 Task: Create Issue Issue0000000349 in Backlog  in Scrum Project Project0000000070 in Jira. Create Issue Issue0000000350 in Backlog  in Scrum Project Project0000000070 in Jira. Change IN PROGRESS as Status of Issue Issue0000000342 in Backlog  in Scrum Project Project0000000069 in Jira. Change IN PROGRESS as Status of Issue Issue0000000344 in Backlog  in Scrum Project Project0000000069 in Jira. Change IN PROGRESS as Status of Issue Issue0000000346 in Backlog  in Scrum Project Project0000000070 in Jira
Action: Mouse moved to (467, 460)
Screenshot: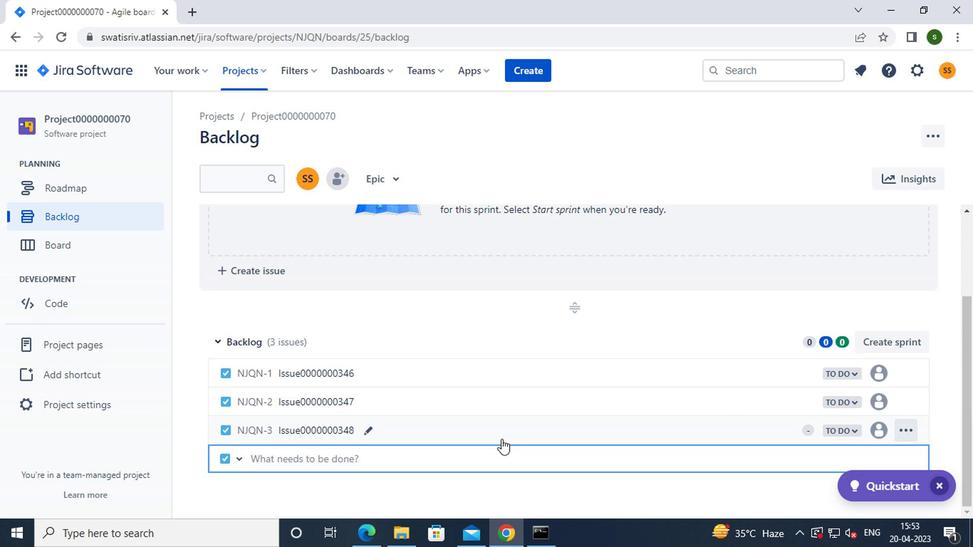 
Action: Key pressed <Key.caps_lock><Key.caps_lock>i<Key.caps_lock>ssue0000000349<Key.enter>
Screenshot: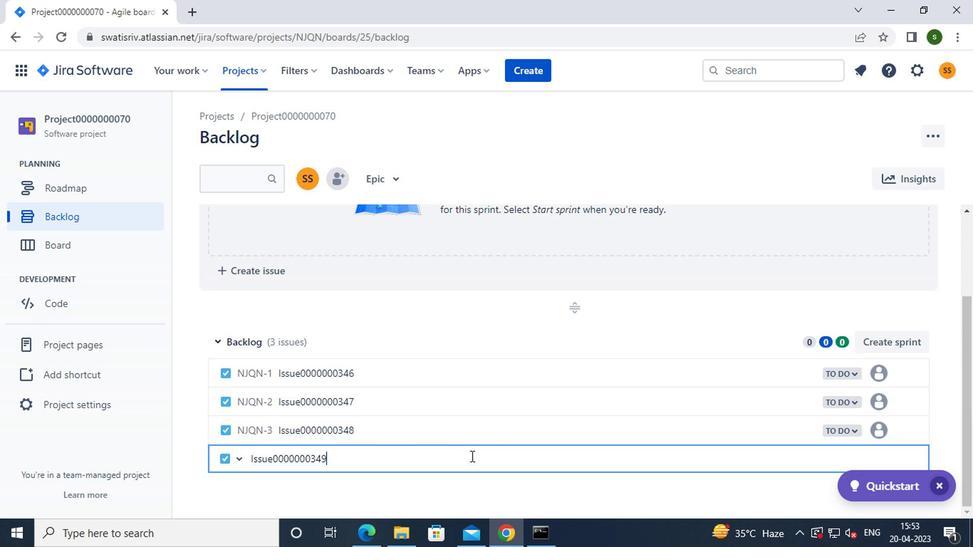 
Action: Mouse moved to (454, 487)
Screenshot: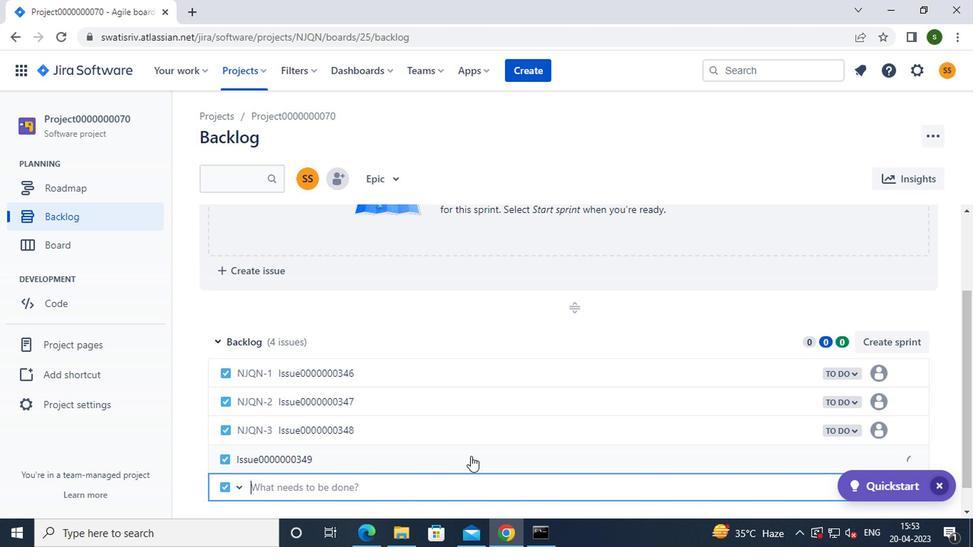 
Action: Key pressed <Key.caps_lock>i<Key.caps_lock>ssue0000000350<Key.enter>
Screenshot: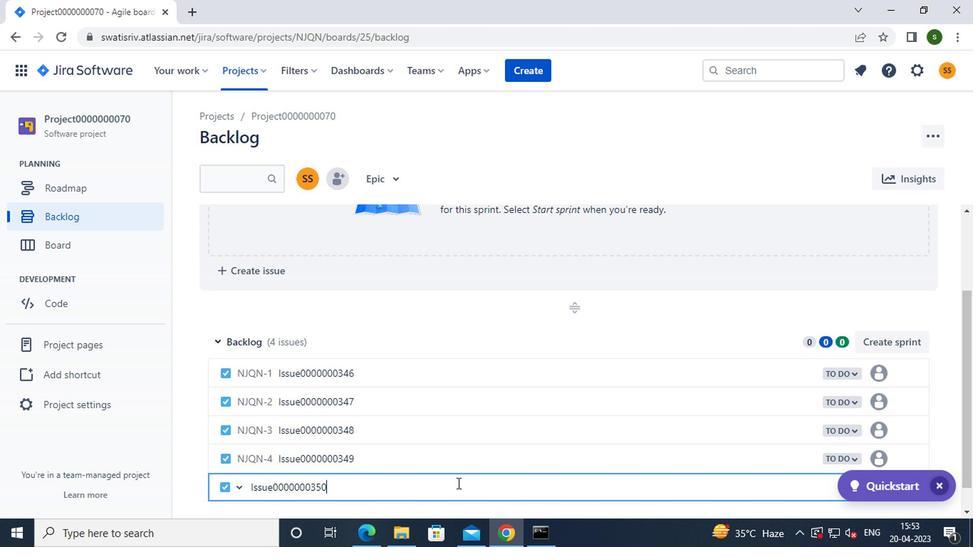 
Action: Mouse moved to (243, 64)
Screenshot: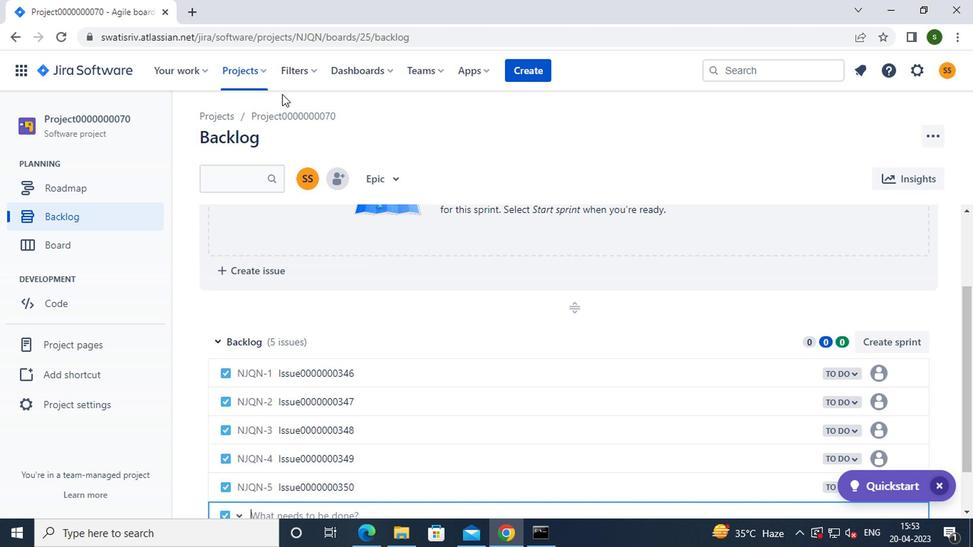 
Action: Mouse pressed left at (243, 64)
Screenshot: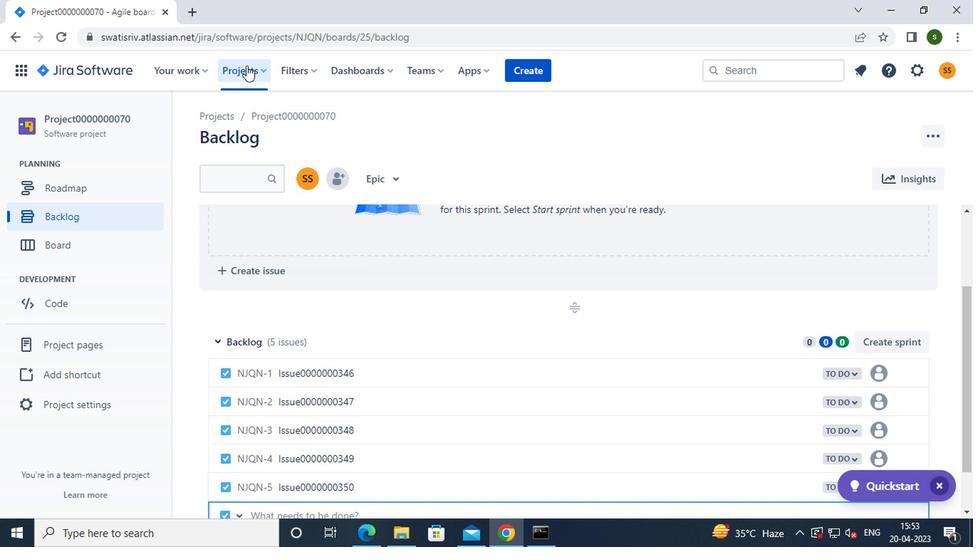 
Action: Mouse moved to (311, 182)
Screenshot: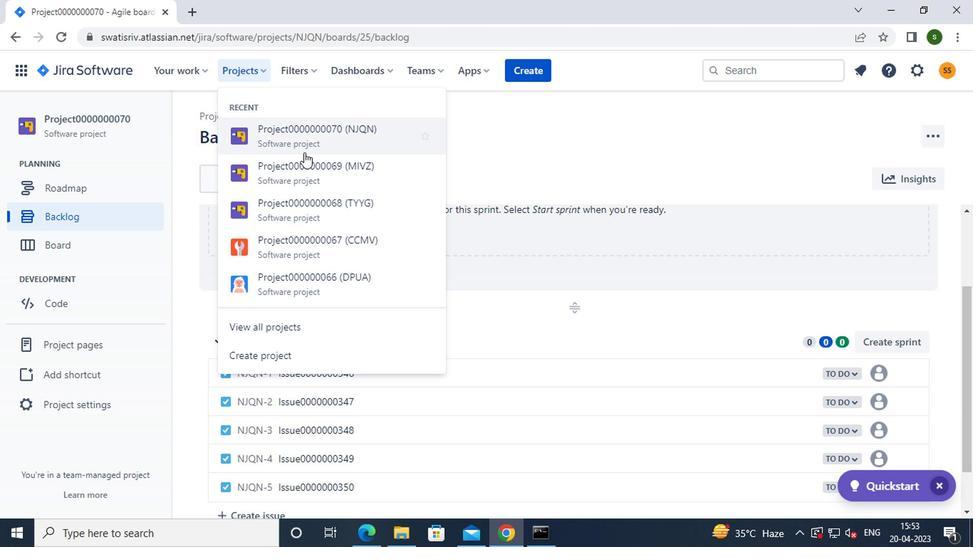 
Action: Mouse pressed left at (311, 182)
Screenshot: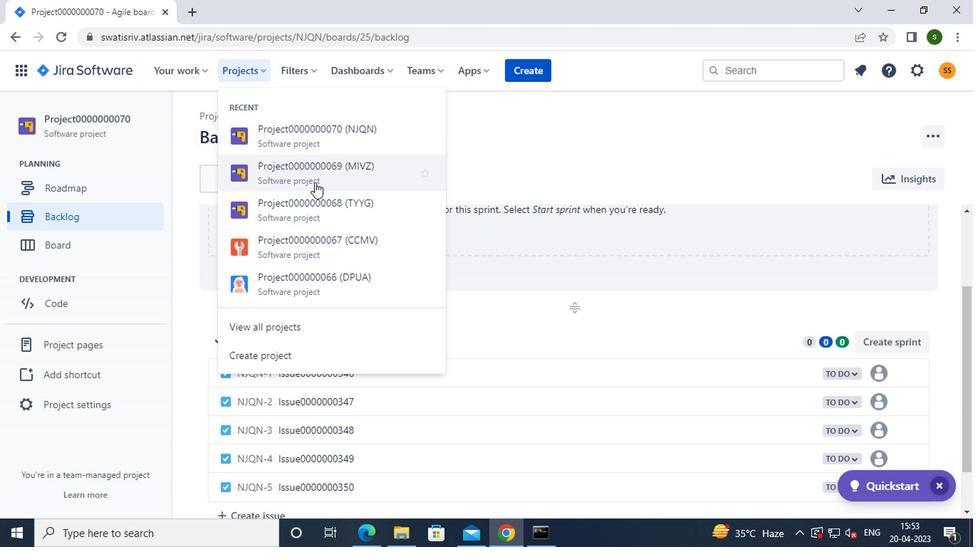 
Action: Mouse moved to (108, 214)
Screenshot: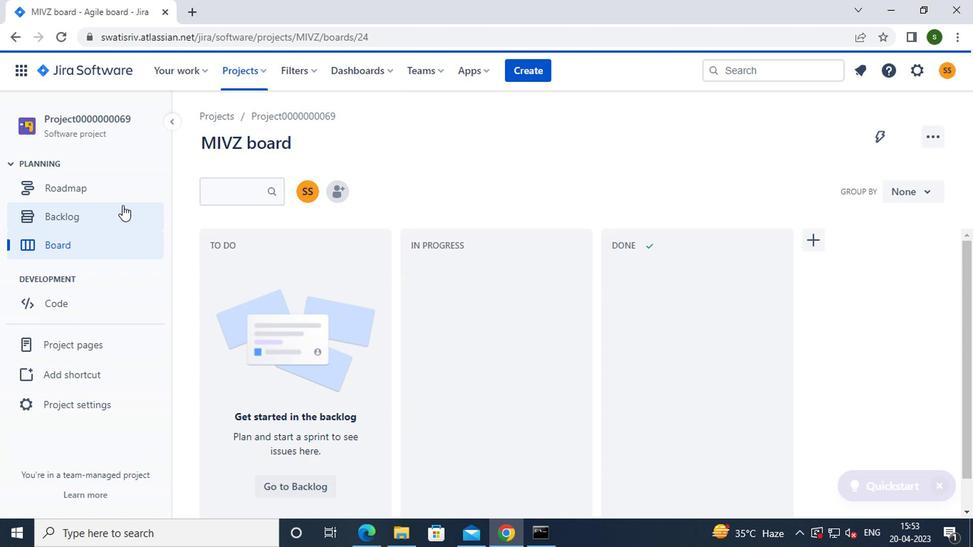 
Action: Mouse pressed left at (108, 214)
Screenshot: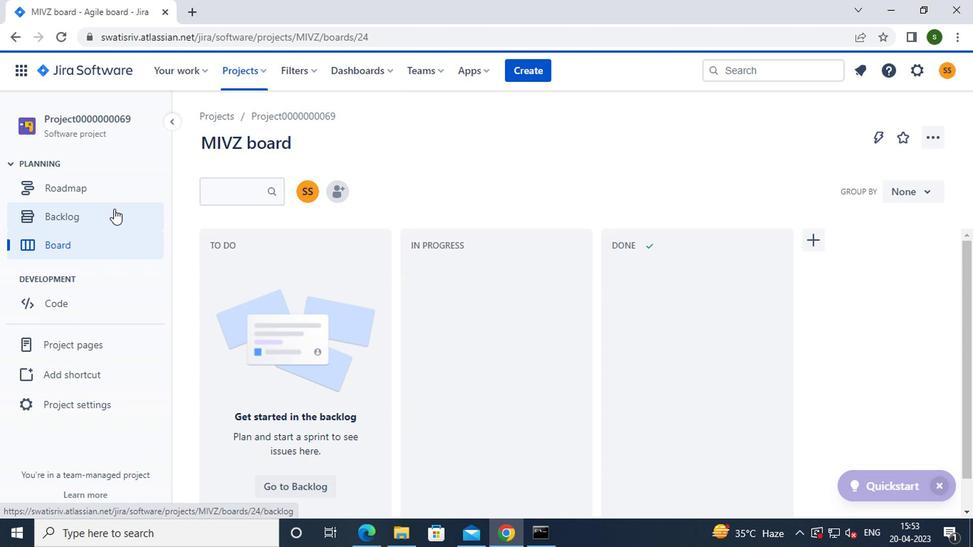 
Action: Mouse moved to (649, 348)
Screenshot: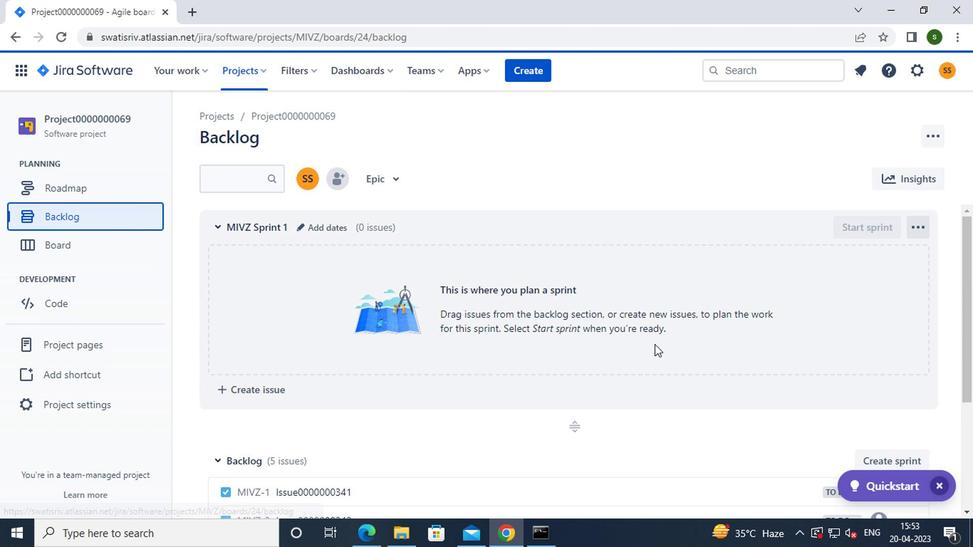 
Action: Mouse scrolled (649, 347) with delta (0, -1)
Screenshot: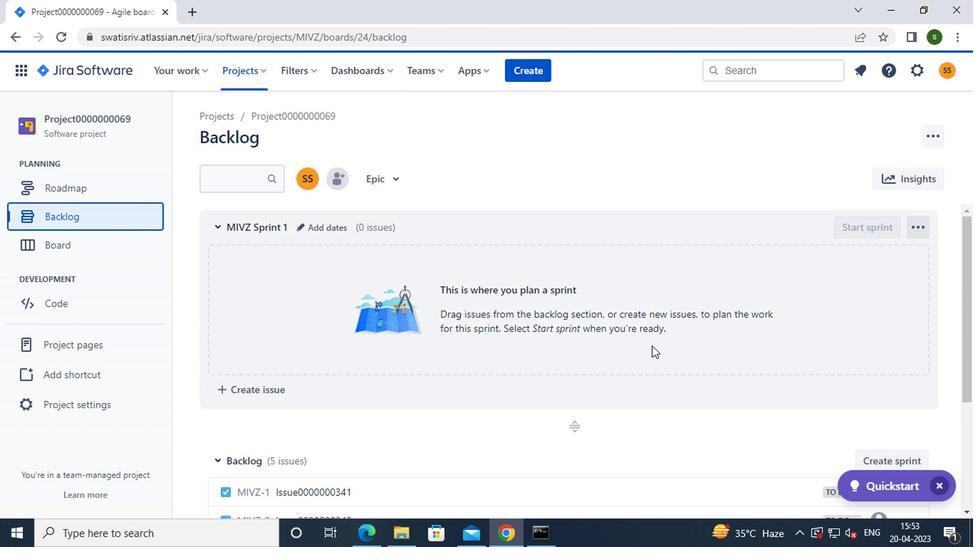 
Action: Mouse scrolled (649, 347) with delta (0, -1)
Screenshot: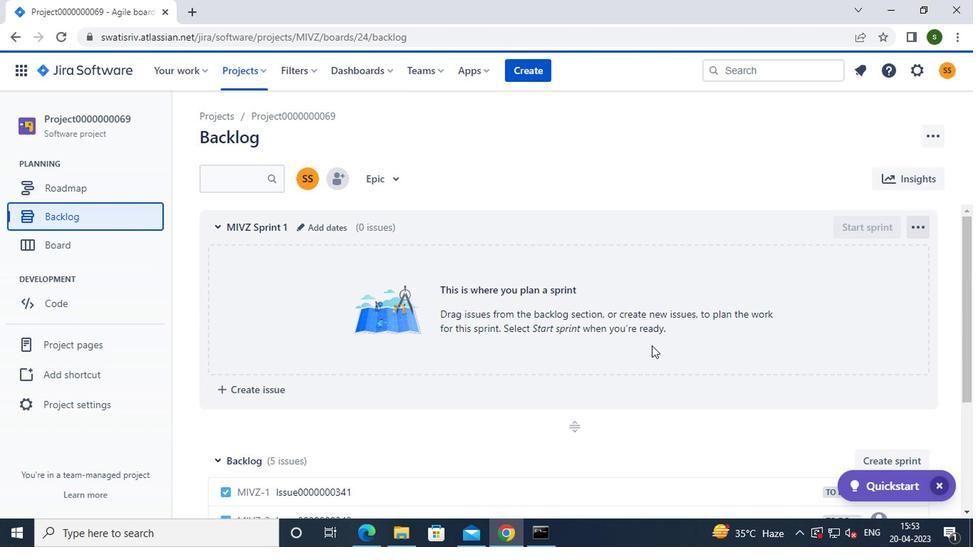 
Action: Mouse scrolled (649, 347) with delta (0, -1)
Screenshot: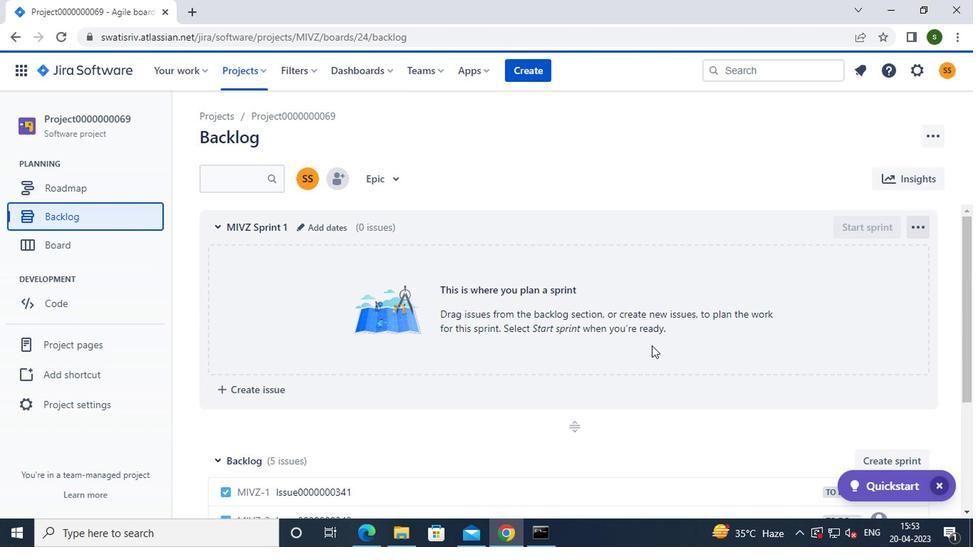 
Action: Mouse scrolled (649, 347) with delta (0, -1)
Screenshot: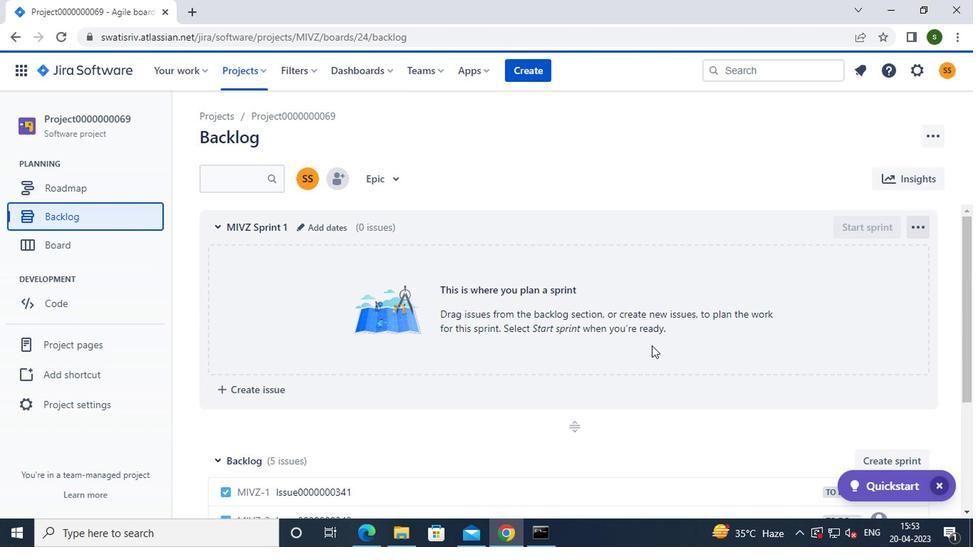 
Action: Mouse moved to (719, 338)
Screenshot: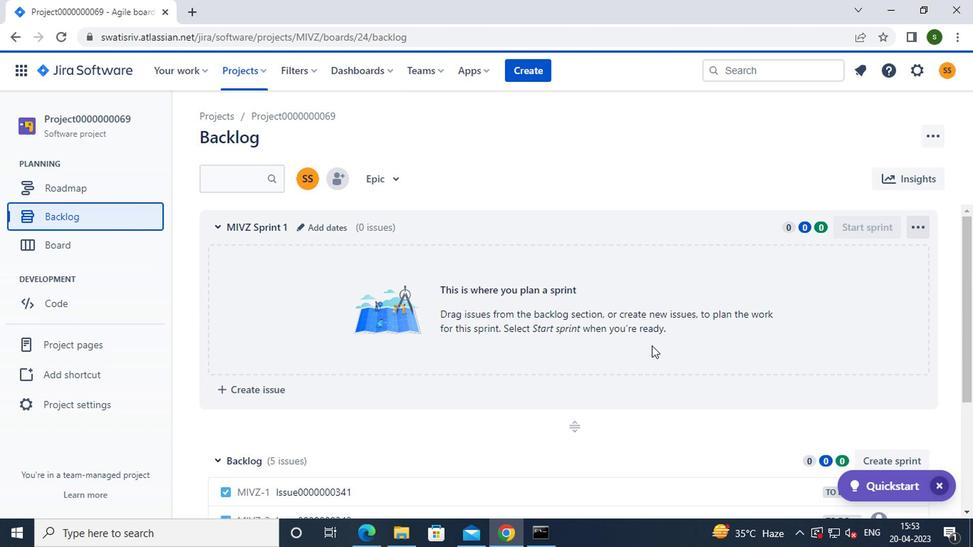 
Action: Mouse scrolled (719, 338) with delta (0, 0)
Screenshot: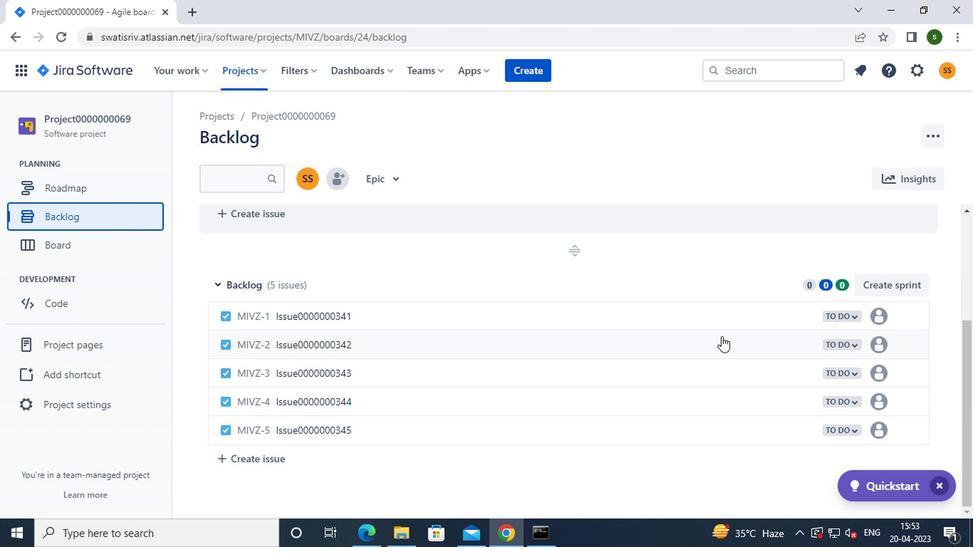
Action: Mouse moved to (848, 346)
Screenshot: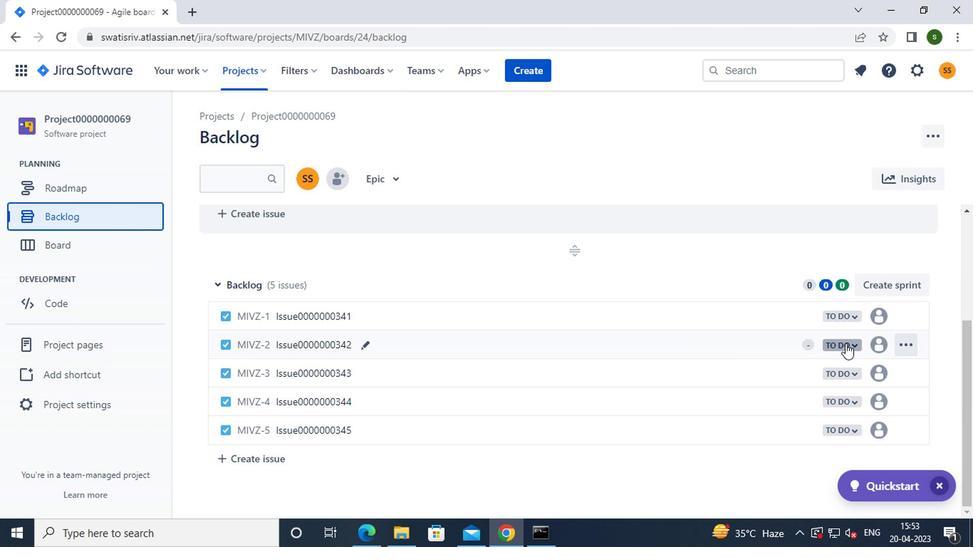 
Action: Mouse pressed left at (848, 346)
Screenshot: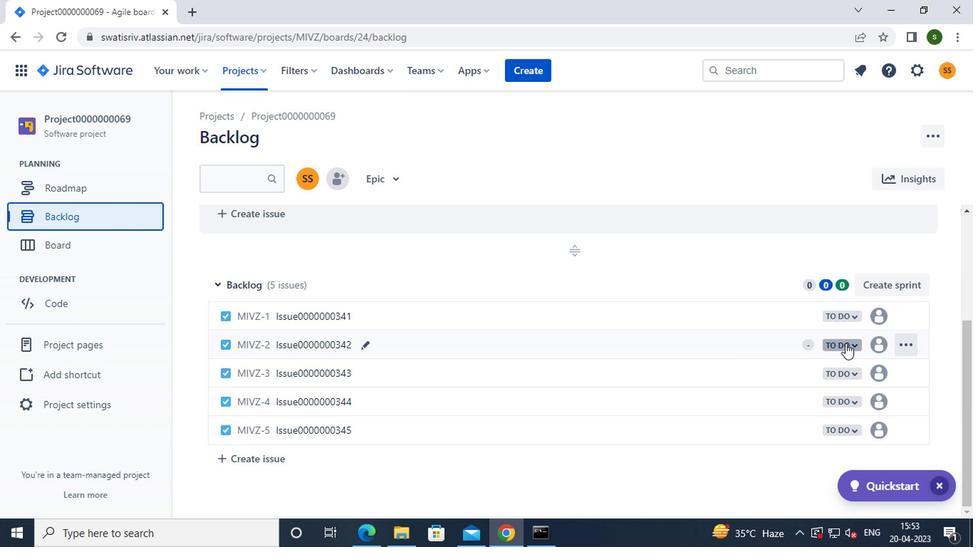 
Action: Mouse moved to (743, 374)
Screenshot: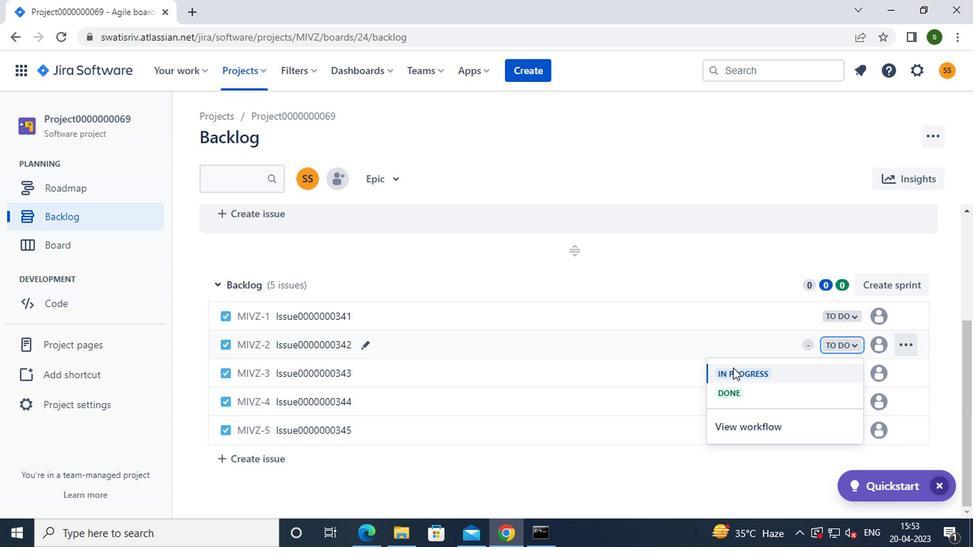 
Action: Mouse pressed left at (743, 374)
Screenshot: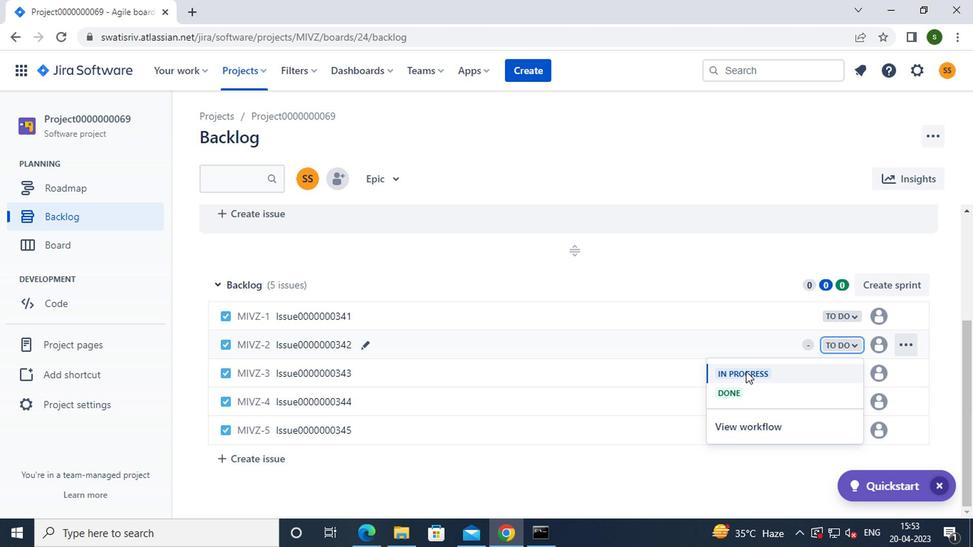 
Action: Mouse moved to (848, 400)
Screenshot: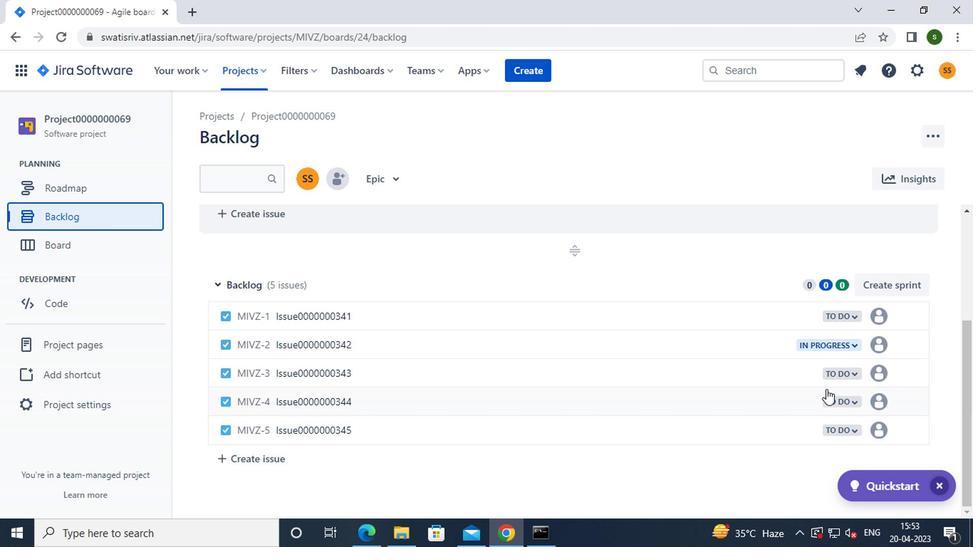 
Action: Mouse pressed left at (848, 400)
Screenshot: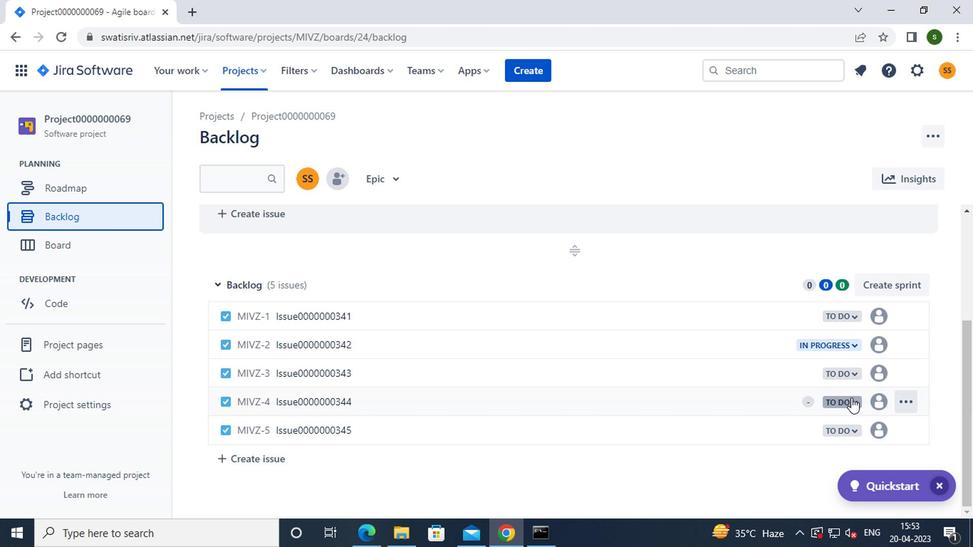 
Action: Mouse moved to (784, 431)
Screenshot: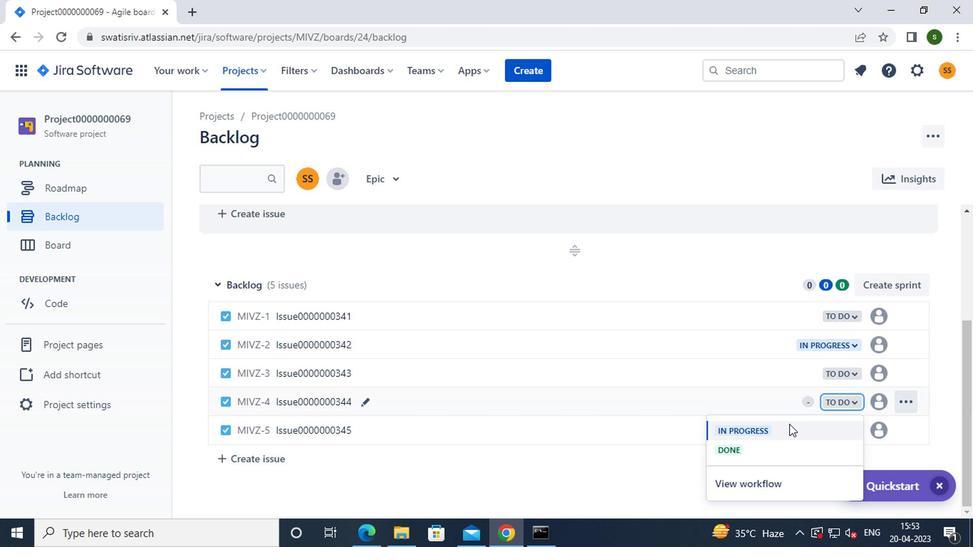 
Action: Mouse pressed left at (784, 431)
Screenshot: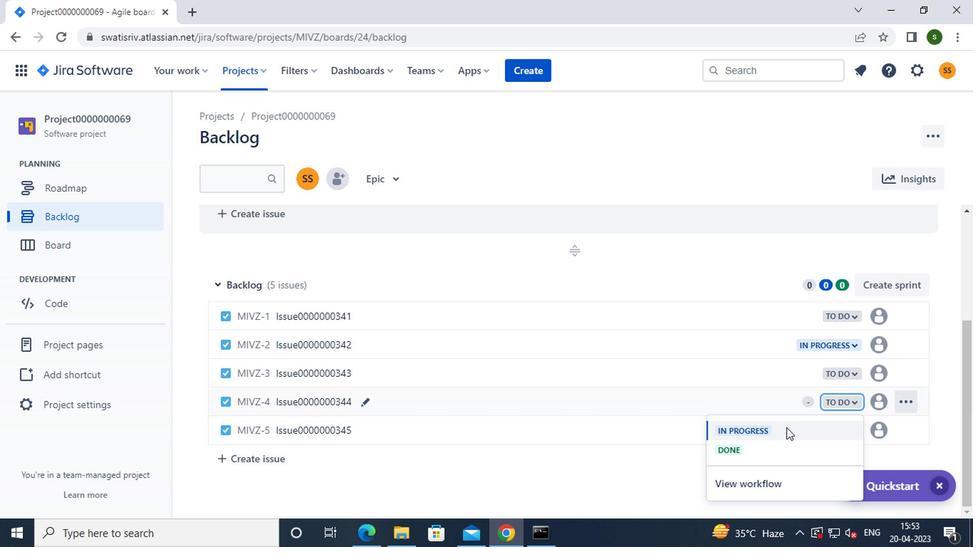 
Action: Mouse moved to (246, 61)
Screenshot: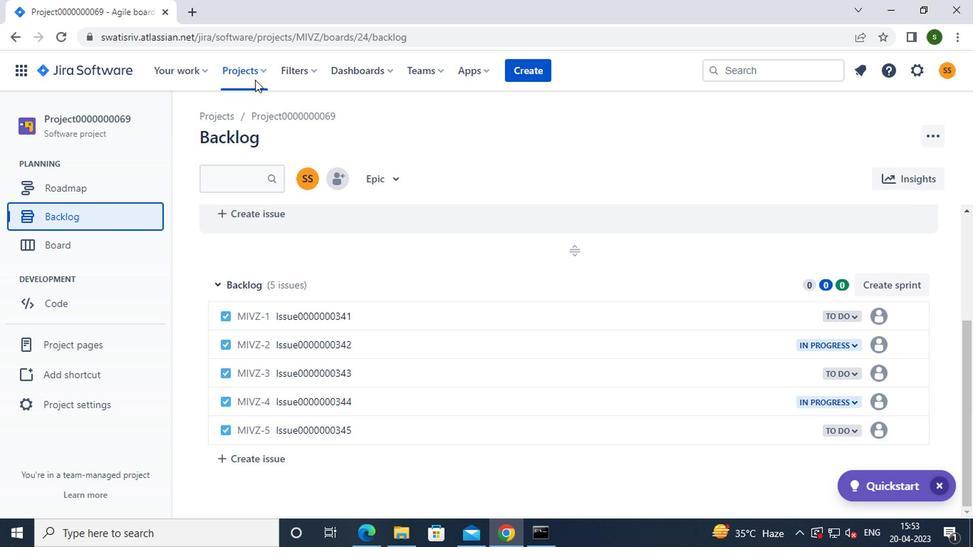 
Action: Mouse pressed left at (246, 61)
Screenshot: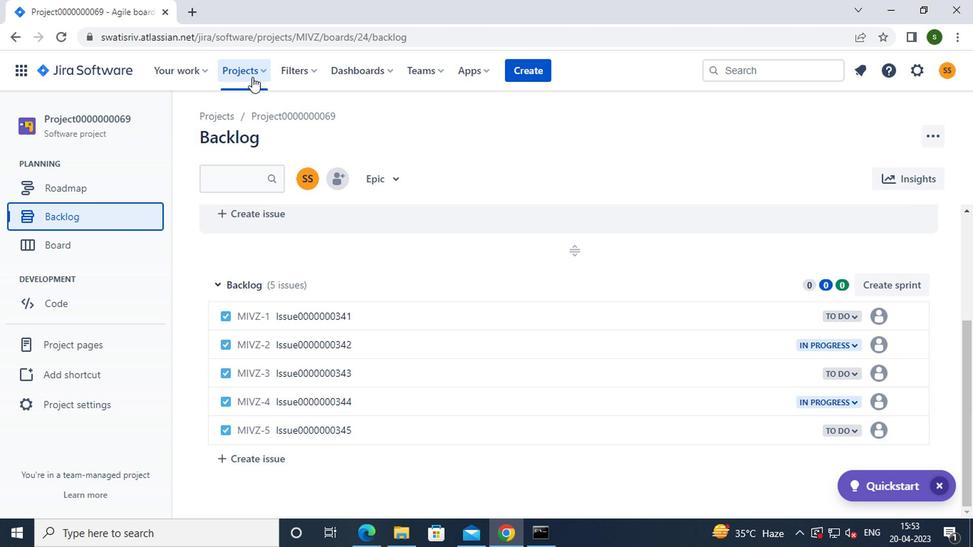 
Action: Mouse moved to (304, 173)
Screenshot: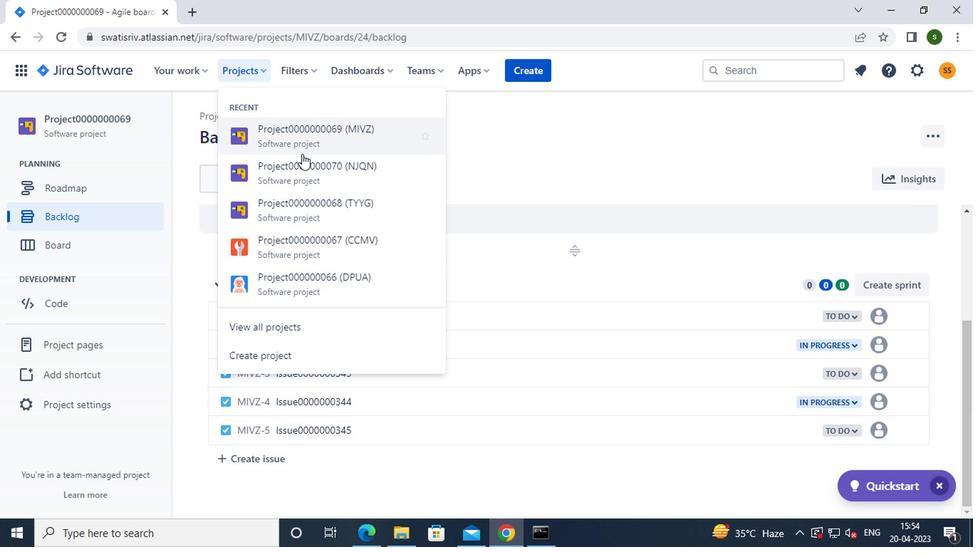 
Action: Mouse pressed left at (304, 173)
Screenshot: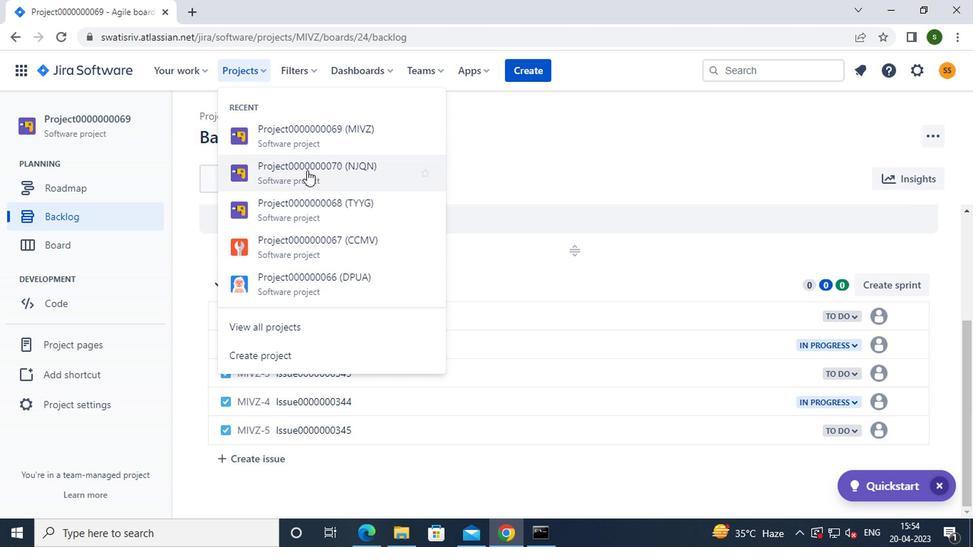 
Action: Mouse moved to (99, 219)
Screenshot: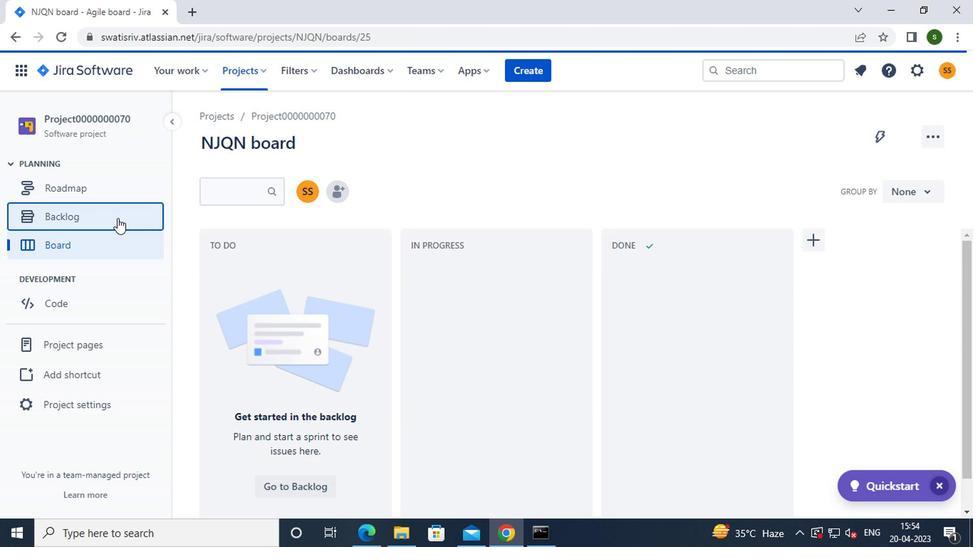 
Action: Mouse pressed left at (99, 219)
Screenshot: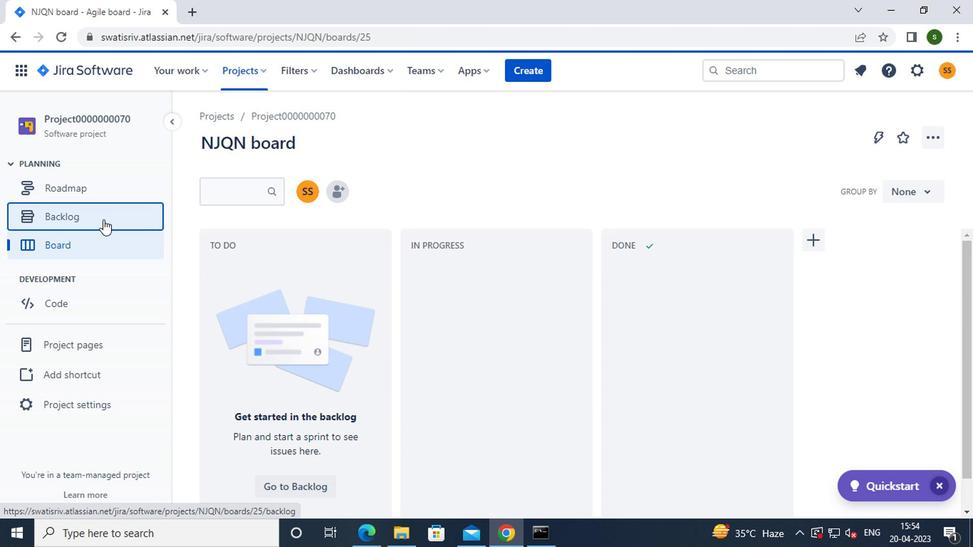 
Action: Mouse moved to (682, 352)
Screenshot: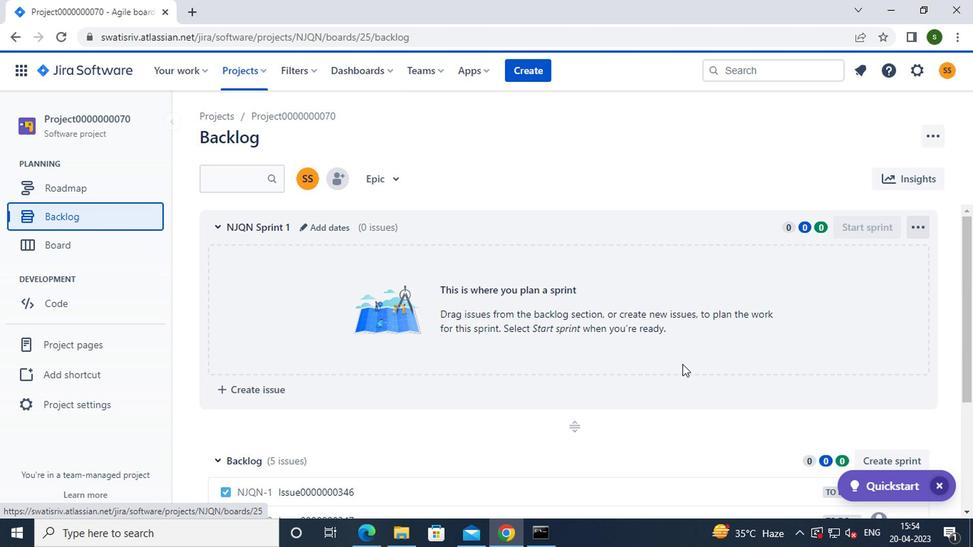 
Action: Mouse scrolled (682, 351) with delta (0, 0)
Screenshot: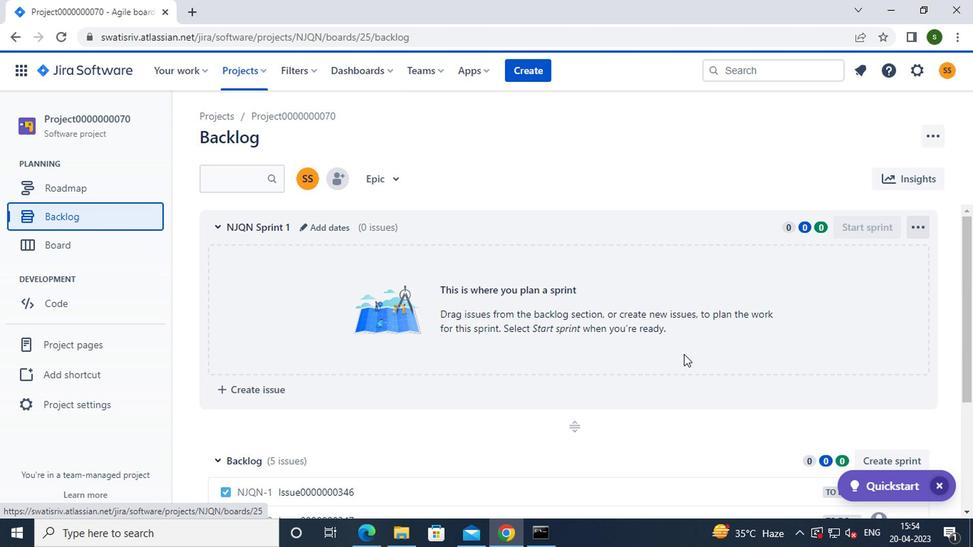 
Action: Mouse scrolled (682, 351) with delta (0, 0)
Screenshot: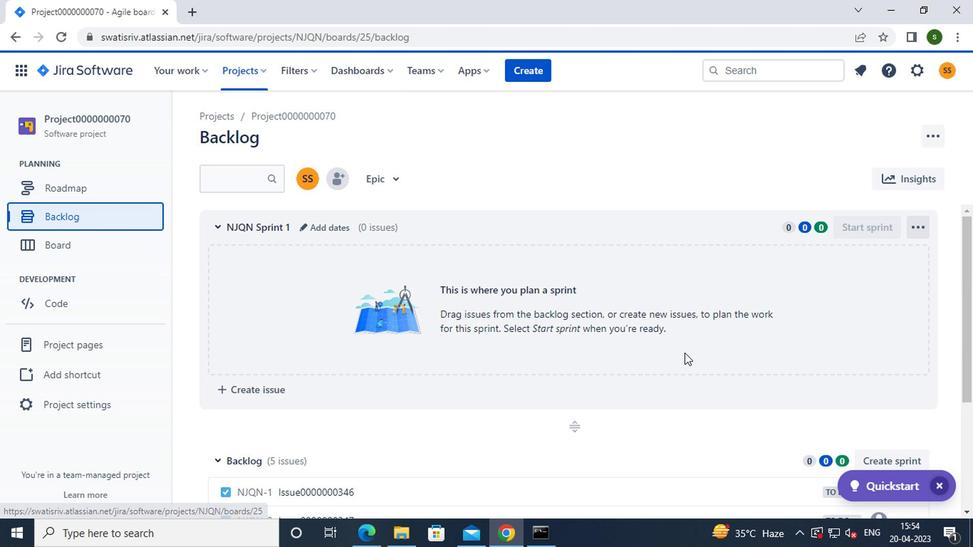 
Action: Mouse scrolled (682, 351) with delta (0, 0)
Screenshot: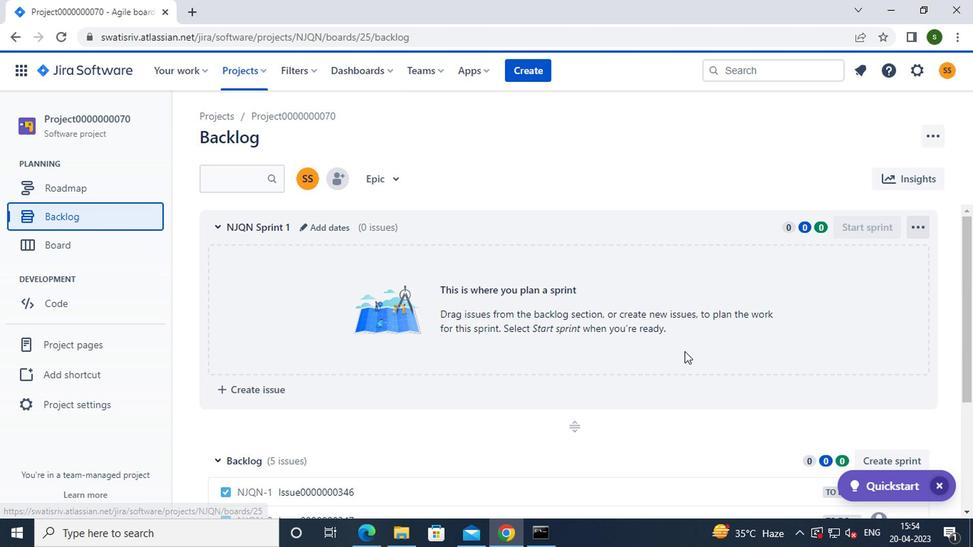 
Action: Mouse scrolled (682, 351) with delta (0, 0)
Screenshot: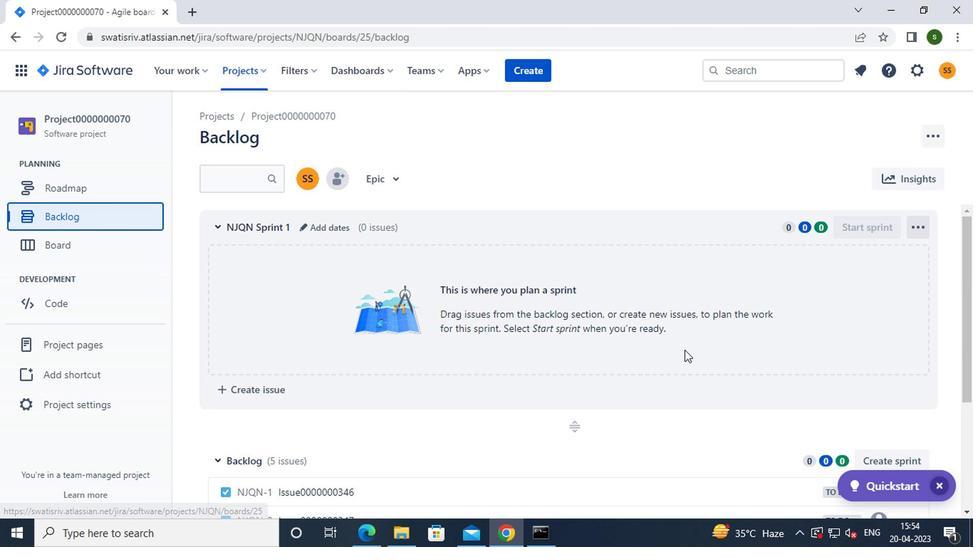 
Action: Mouse moved to (848, 319)
Screenshot: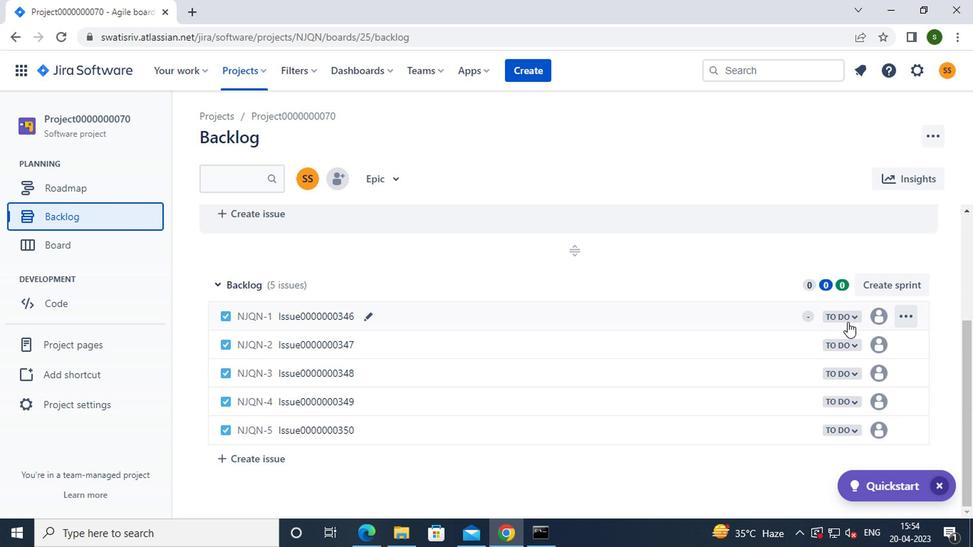 
Action: Mouse pressed left at (848, 319)
Screenshot: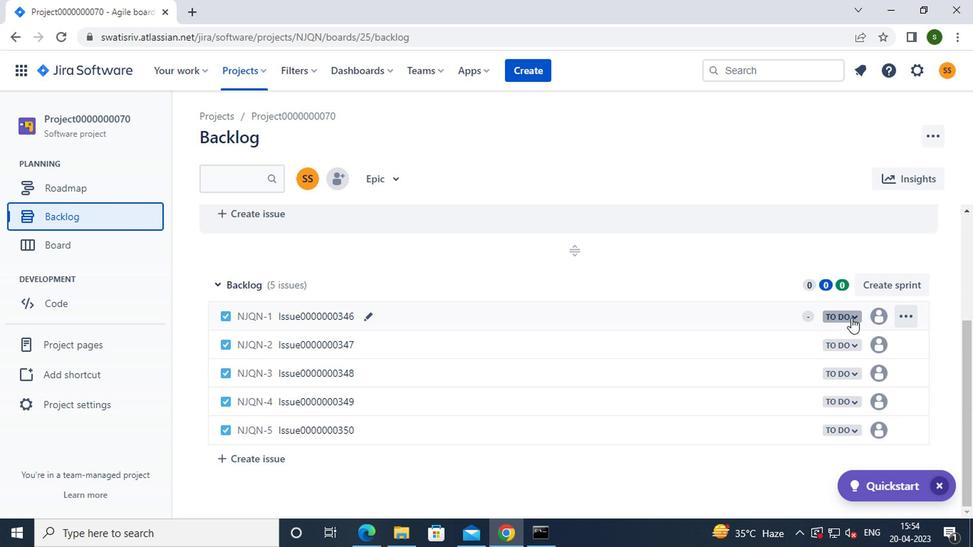 
Action: Mouse moved to (764, 348)
Screenshot: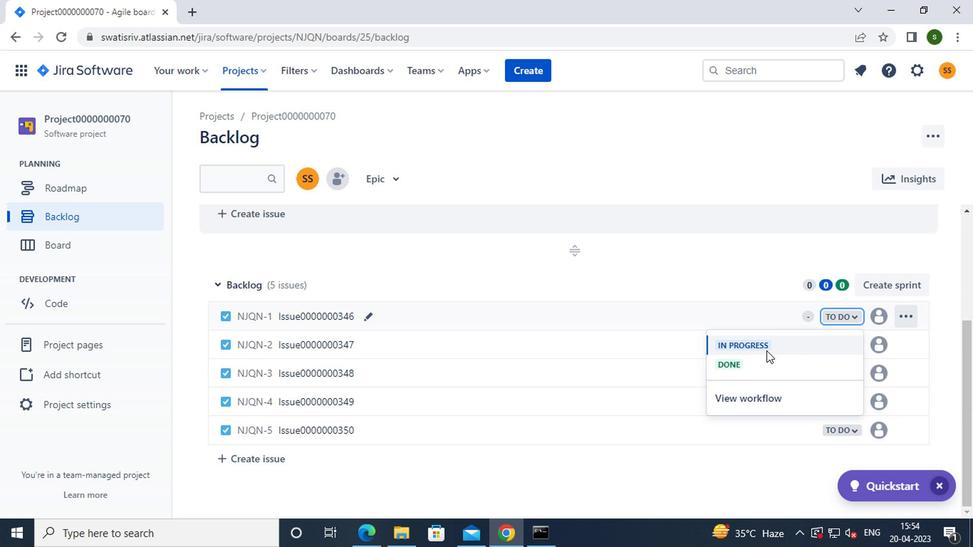 
Action: Mouse pressed left at (764, 348)
Screenshot: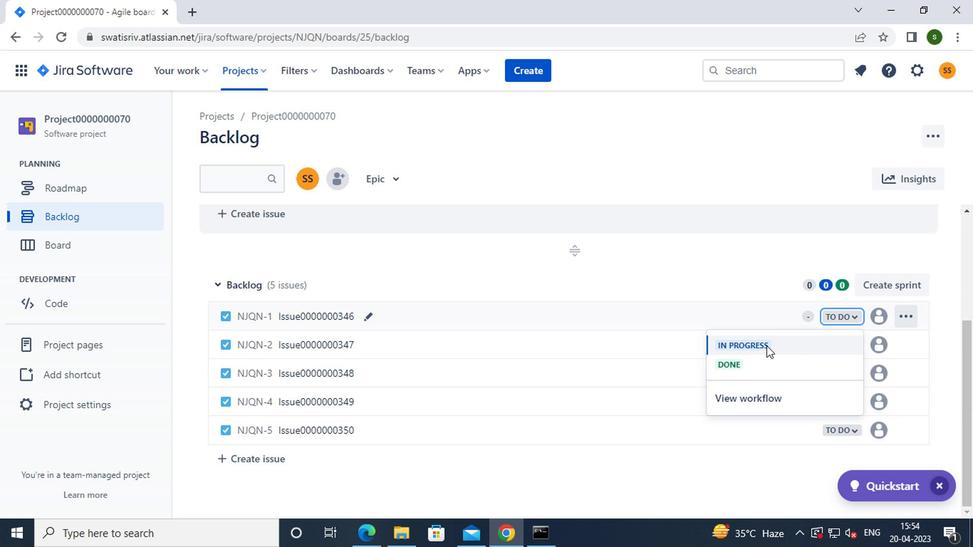 
Action: Mouse moved to (657, 166)
Screenshot: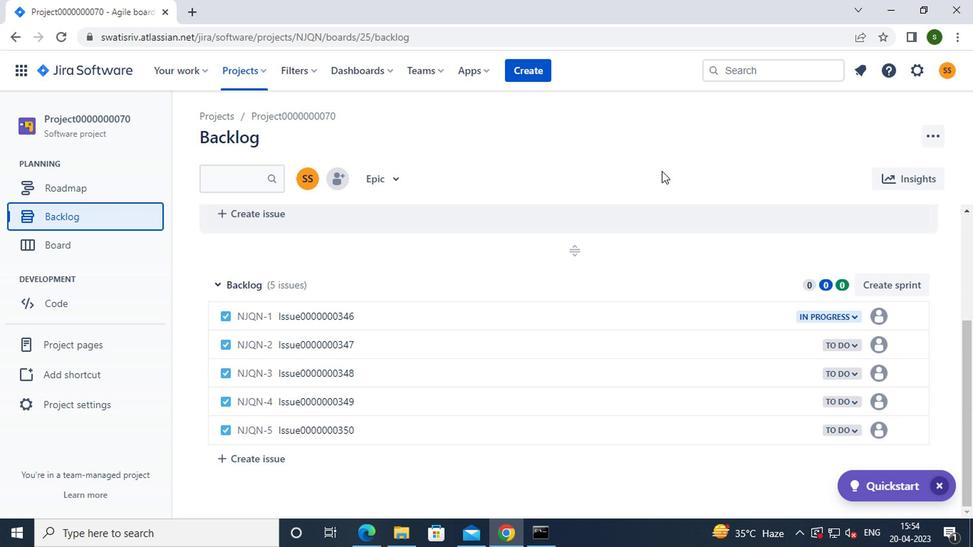 
Action: Key pressed <Key.f8>
Screenshot: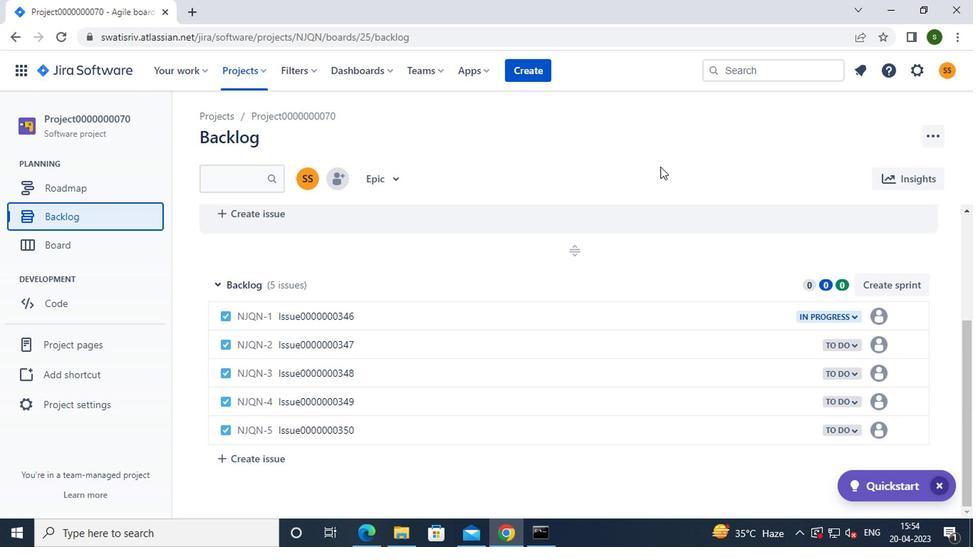 
